 Task: Add an event with the title Second Team Building Activity: Charity Volunteer Work, date '2024/04/08', time 9:40 AM to 11:40 AMand add a description: During the meeting, you will have the chance to present an overview of your business, highlighting key aspects such as your product or service, target market, competitive advantage, and growth potential. This presentation should provide a clear understanding of your business model and value proposition, captivating the interest of the potential investor.Select event color  Basil . Add location for the event as: San Francisco, USA, logged in from the account softage.8@softage.netand send the event invitation to softage.6@softage.net and softage.1@softage.net. Set a reminder for the event Every weekday(Monday to Friday)
Action: Mouse moved to (32, 95)
Screenshot: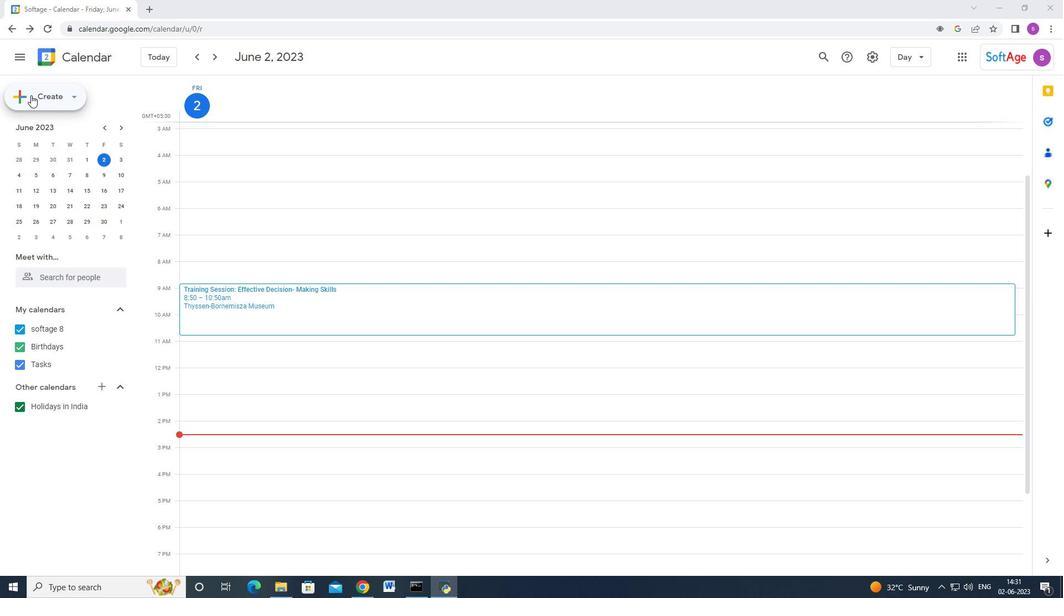 
Action: Mouse pressed left at (31, 95)
Screenshot: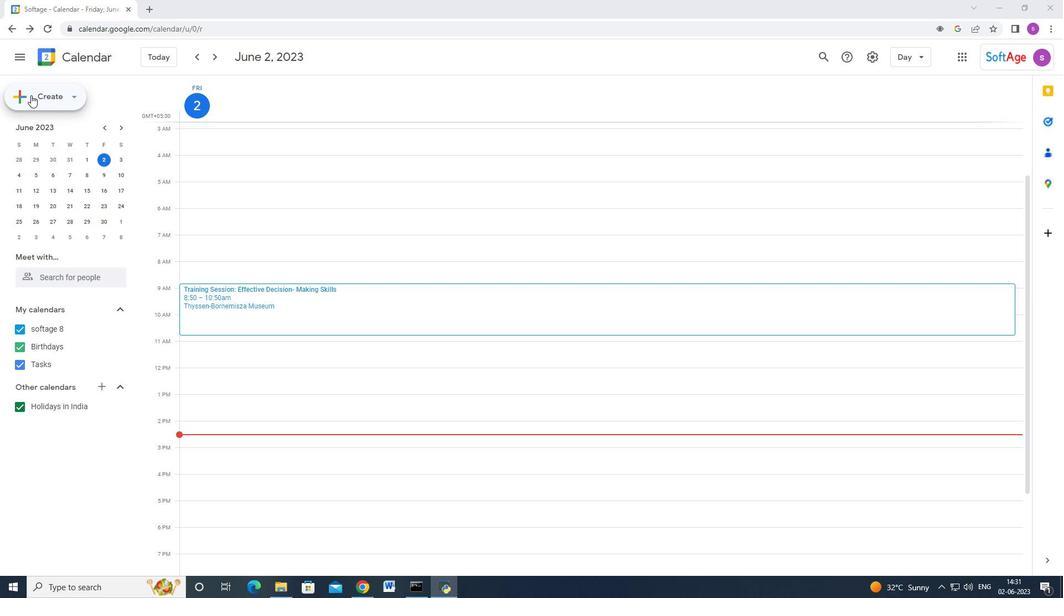 
Action: Mouse moved to (49, 125)
Screenshot: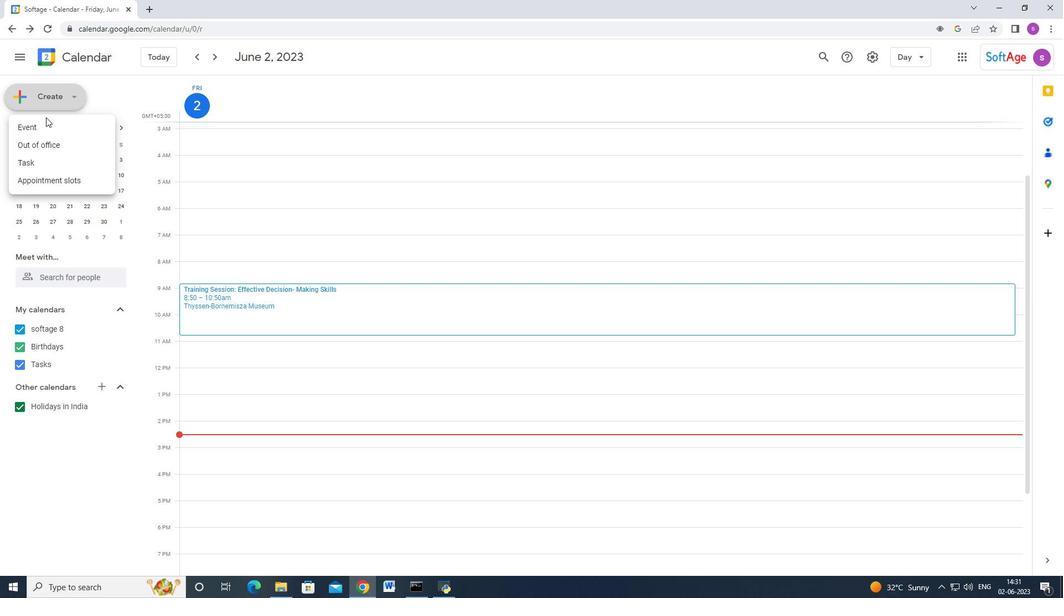 
Action: Mouse pressed left at (49, 125)
Screenshot: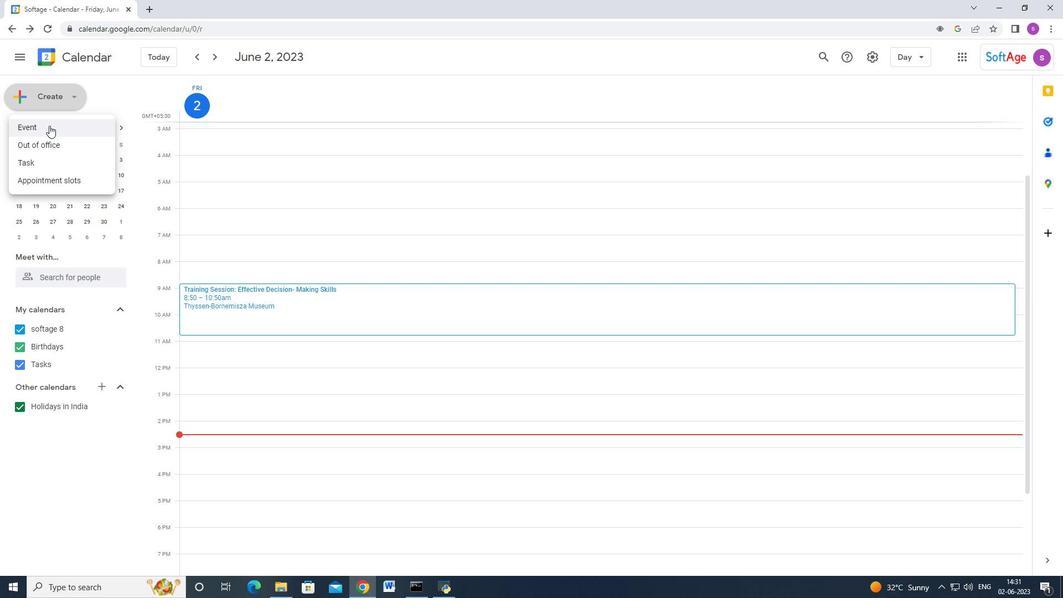 
Action: Mouse moved to (630, 431)
Screenshot: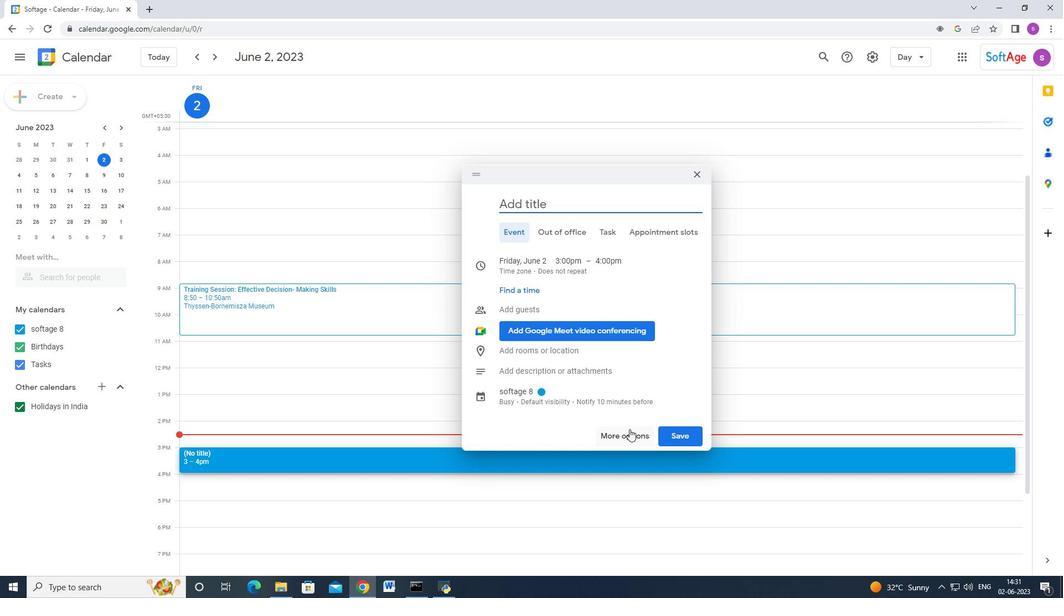 
Action: Mouse pressed left at (630, 431)
Screenshot: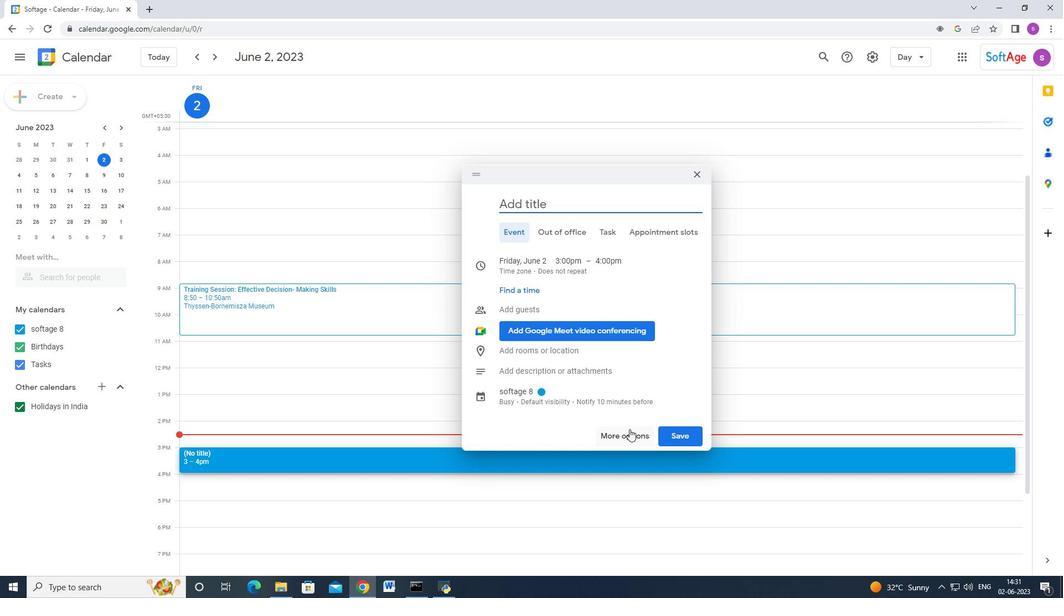 
Action: Mouse moved to (132, 83)
Screenshot: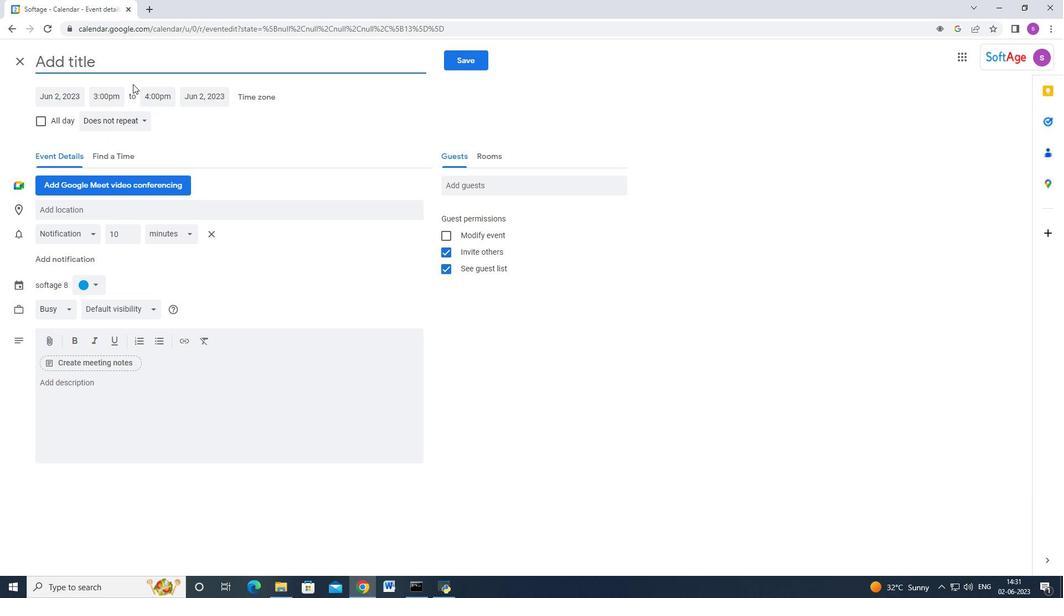 
Action: Key pressed <Key.shift_r>Secib<Key.backspace><Key.backspace>ond<Key.space><Key.shift>Team<Key.space><Key.shift>Building<Key.space><Key.shift_r>Activity<Key.shift>:<Key.space><Key.shift>Charity<Key.space>vo<Key.backspace><Key.backspace><Key.shift>Volunterr<Key.space><Key.shift_r>W<Key.backspace><Key.backspace><Key.backspace><Key.backspace>er<Key.space><Key.shift_r>Work
Screenshot: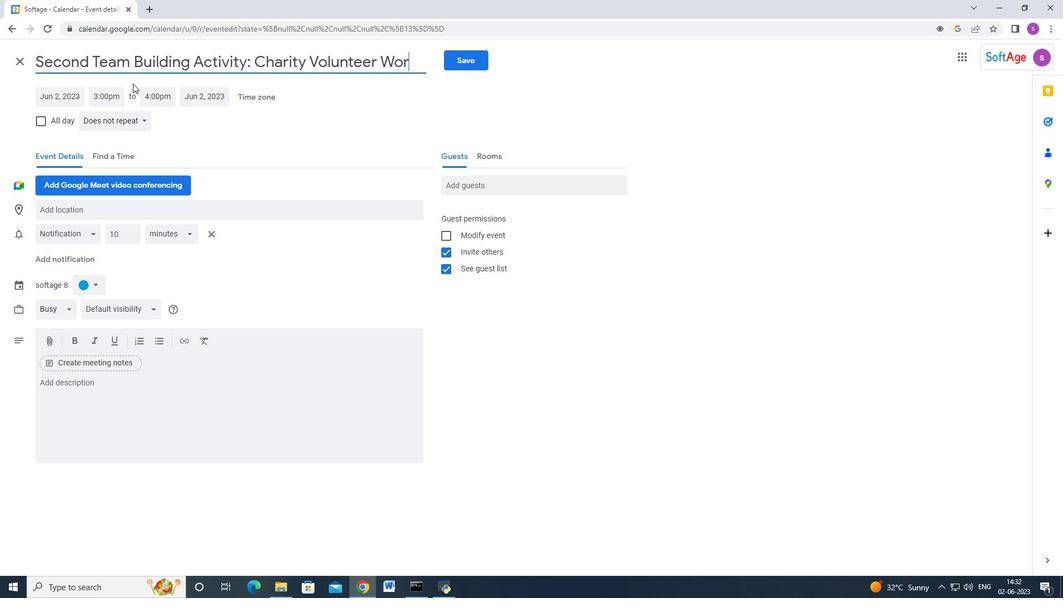 
Action: Mouse moved to (77, 95)
Screenshot: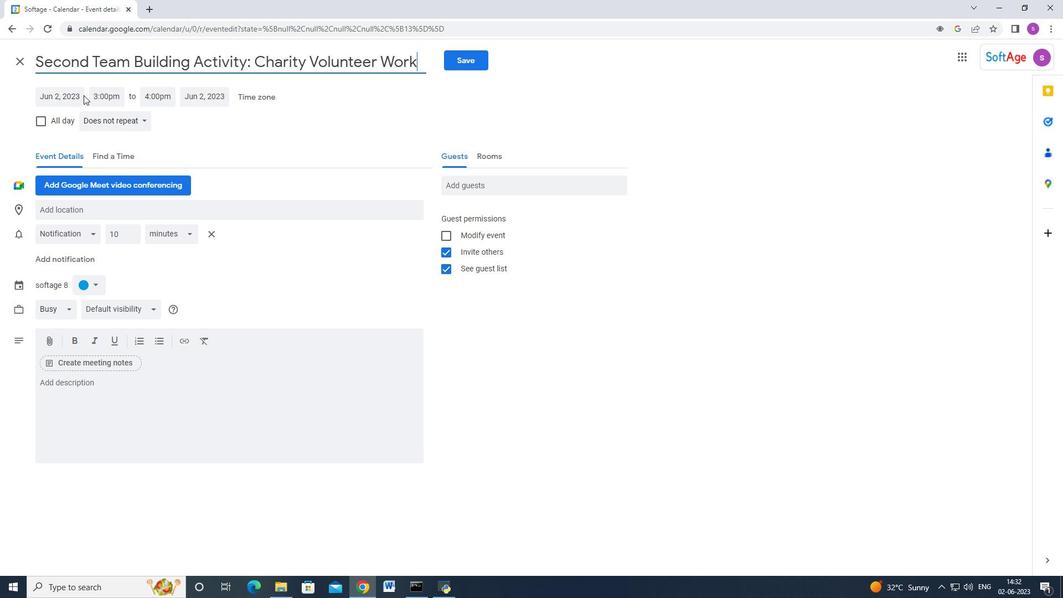 
Action: Mouse pressed left at (77, 95)
Screenshot: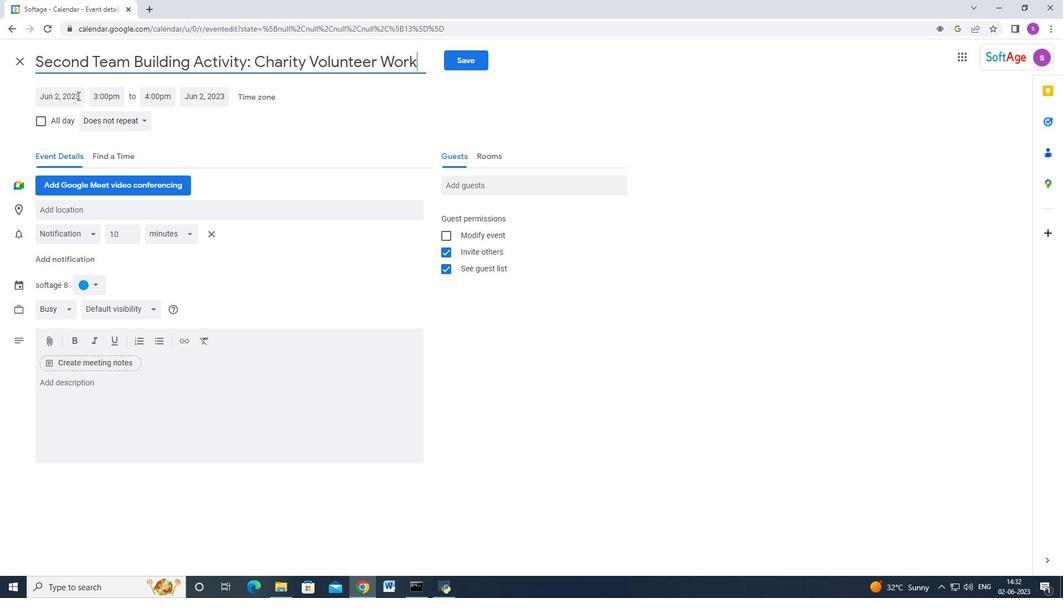 
Action: Mouse moved to (176, 118)
Screenshot: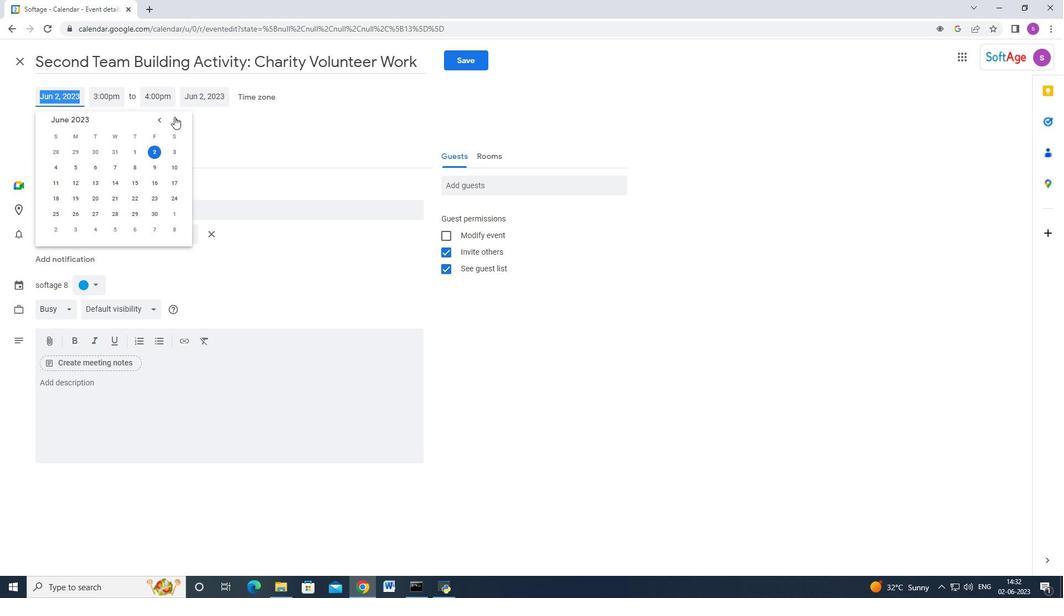 
Action: Mouse pressed left at (176, 118)
Screenshot: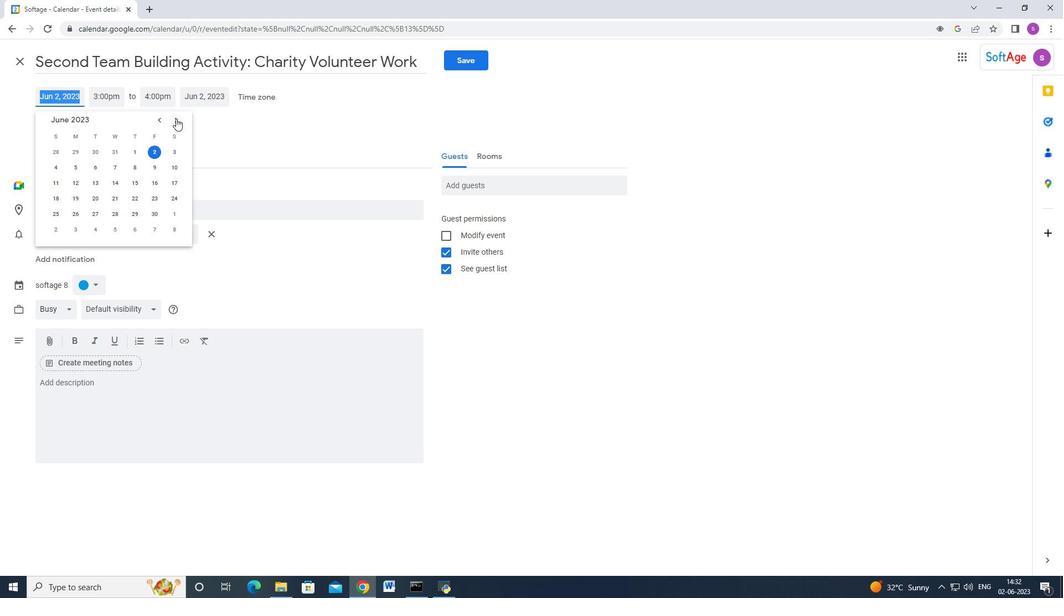 
Action: Mouse pressed left at (176, 118)
Screenshot: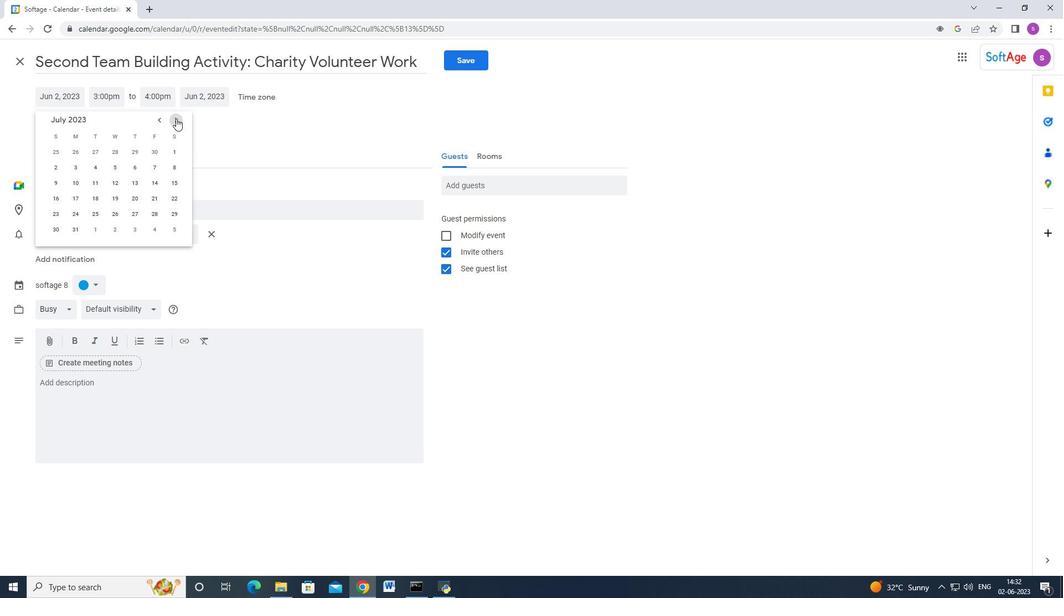 
Action: Mouse pressed left at (176, 118)
Screenshot: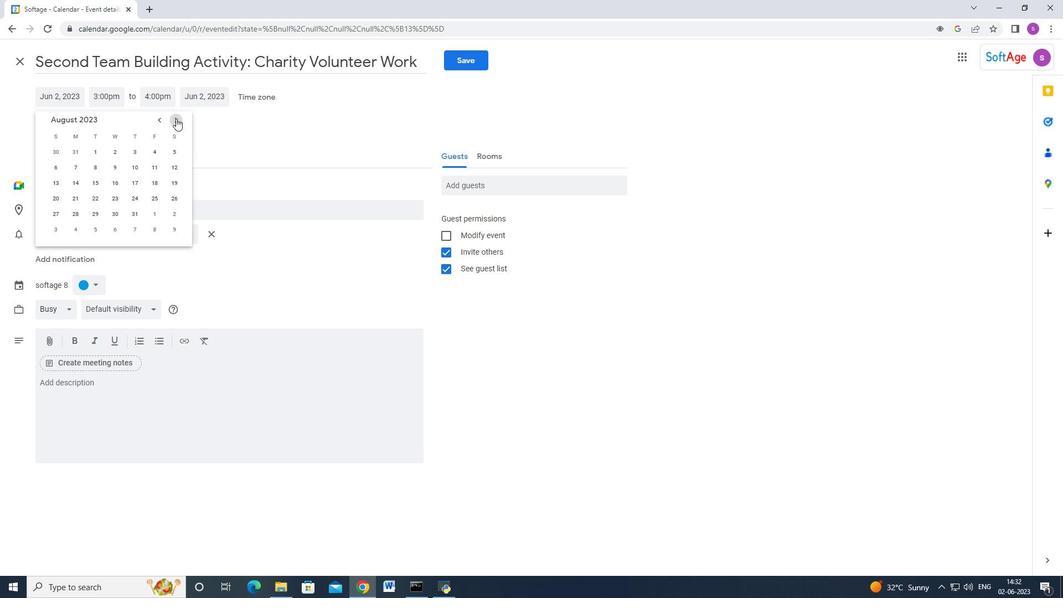 
Action: Mouse pressed left at (176, 118)
Screenshot: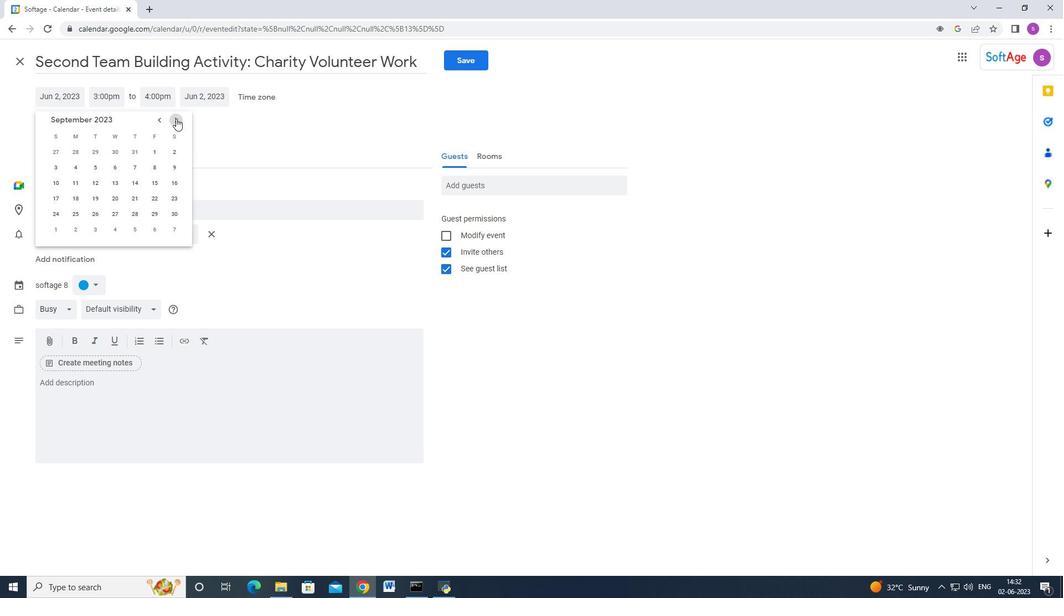 
Action: Mouse pressed left at (176, 118)
Screenshot: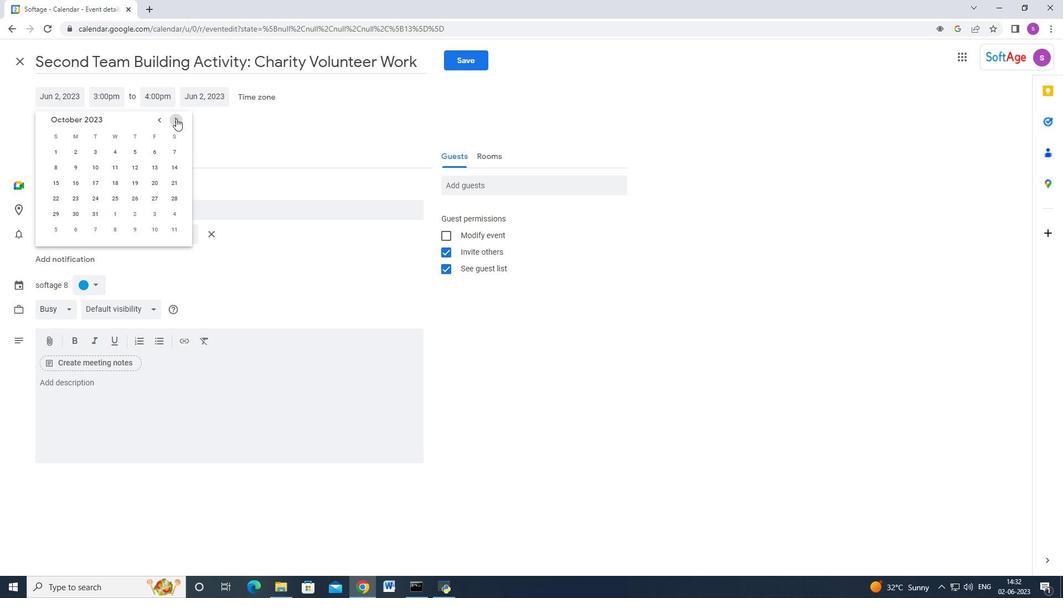 
Action: Mouse pressed left at (176, 118)
Screenshot: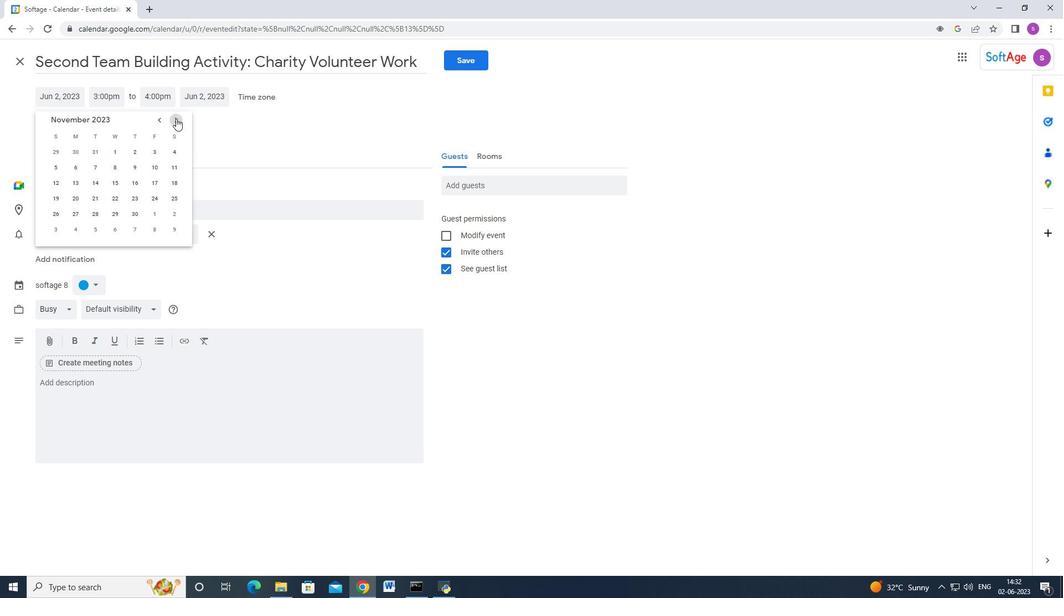 
Action: Mouse pressed left at (176, 118)
Screenshot: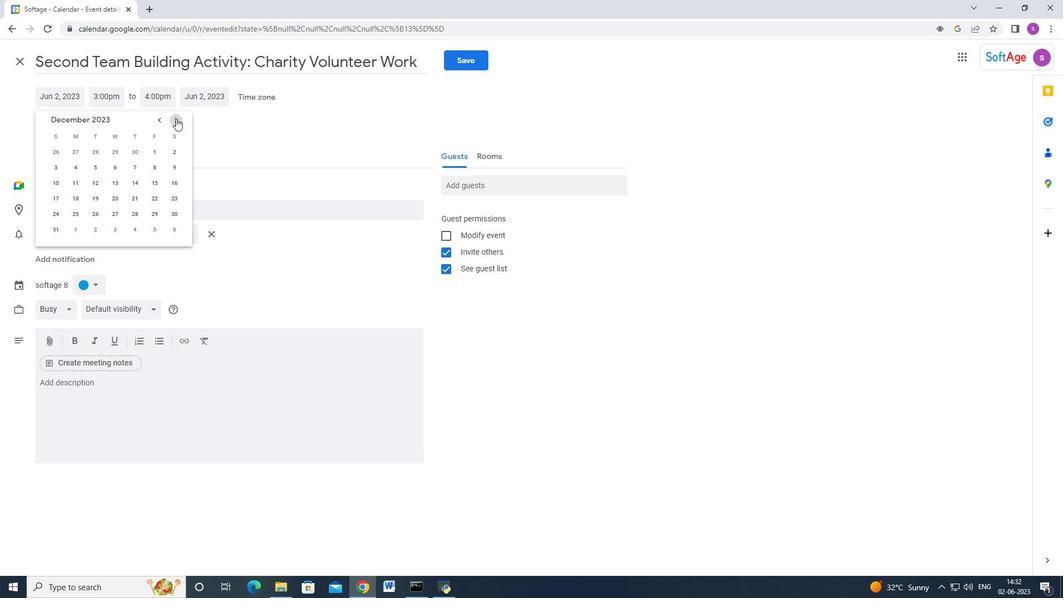 
Action: Mouse pressed left at (176, 118)
Screenshot: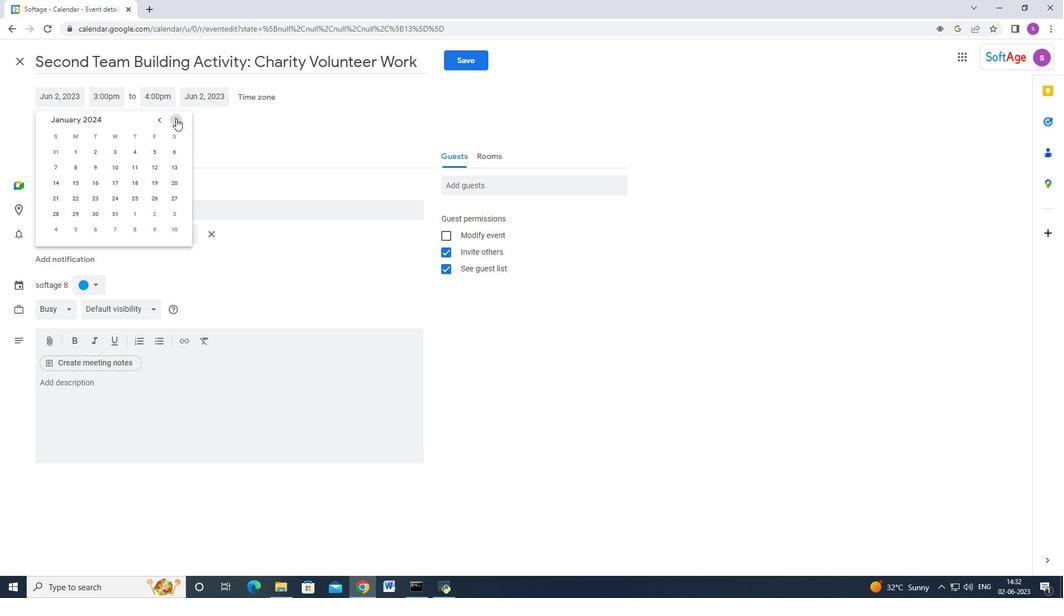 
Action: Mouse pressed left at (176, 118)
Screenshot: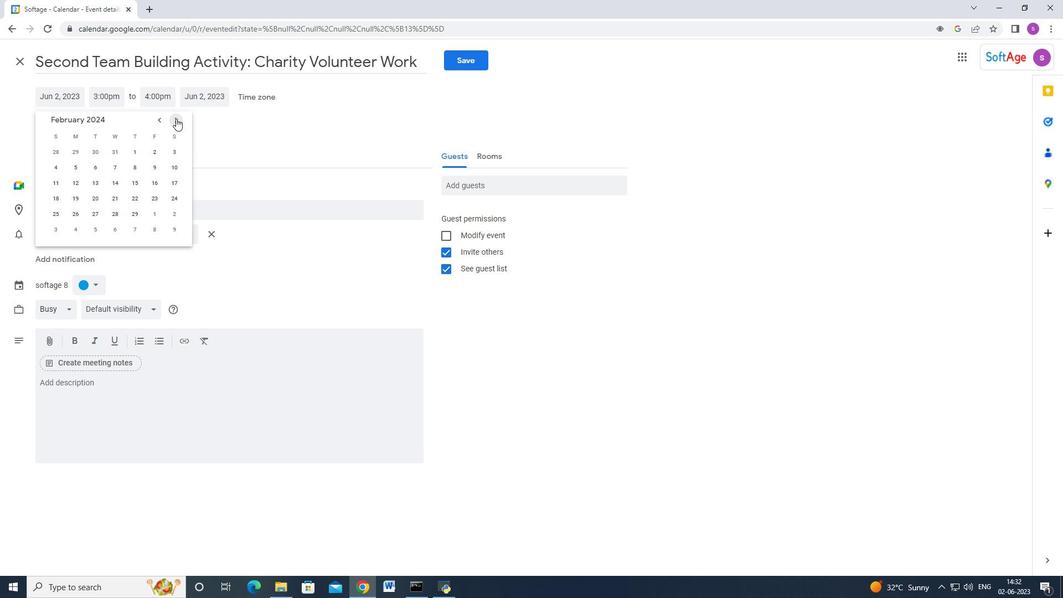 
Action: Mouse pressed left at (176, 118)
Screenshot: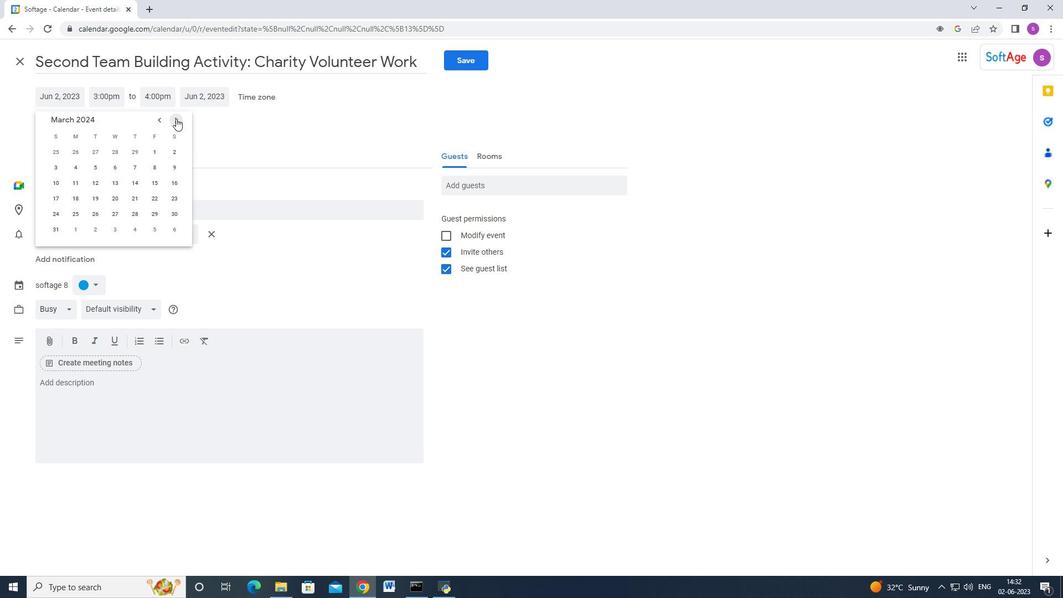 
Action: Mouse moved to (77, 166)
Screenshot: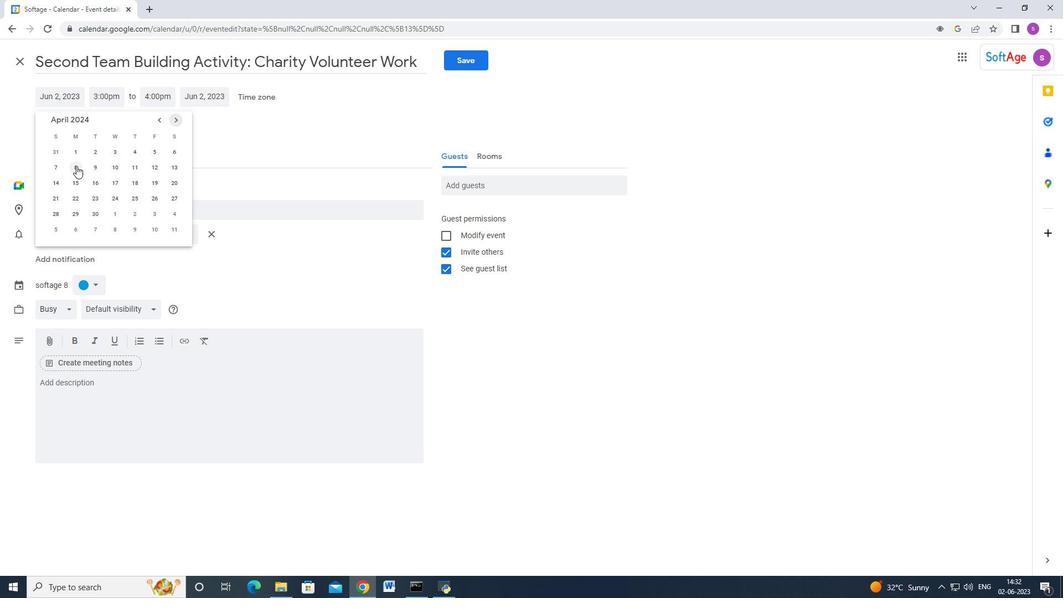 
Action: Mouse pressed left at (77, 166)
Screenshot: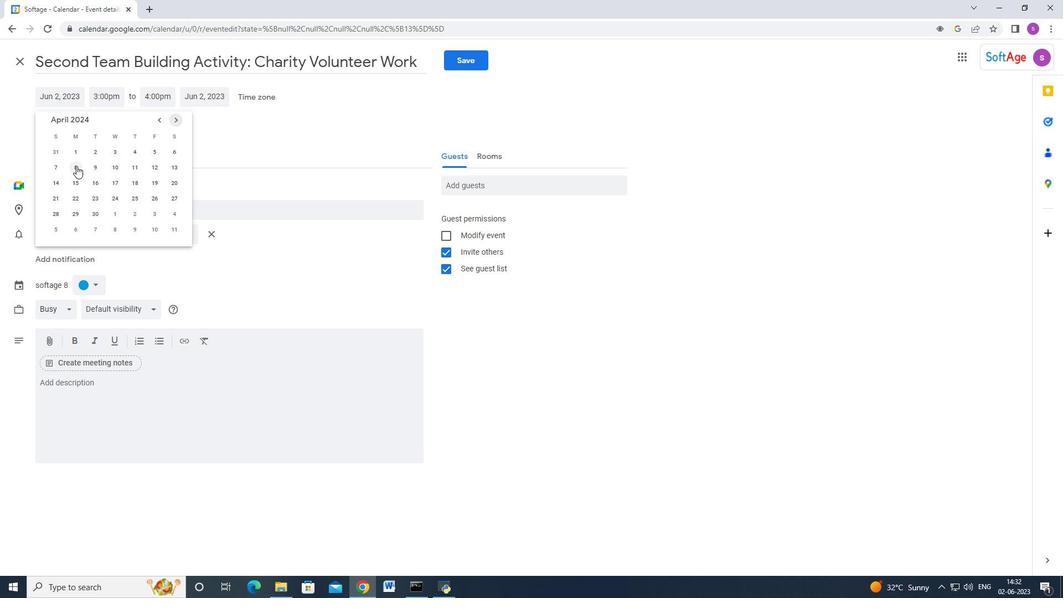 
Action: Mouse moved to (105, 96)
Screenshot: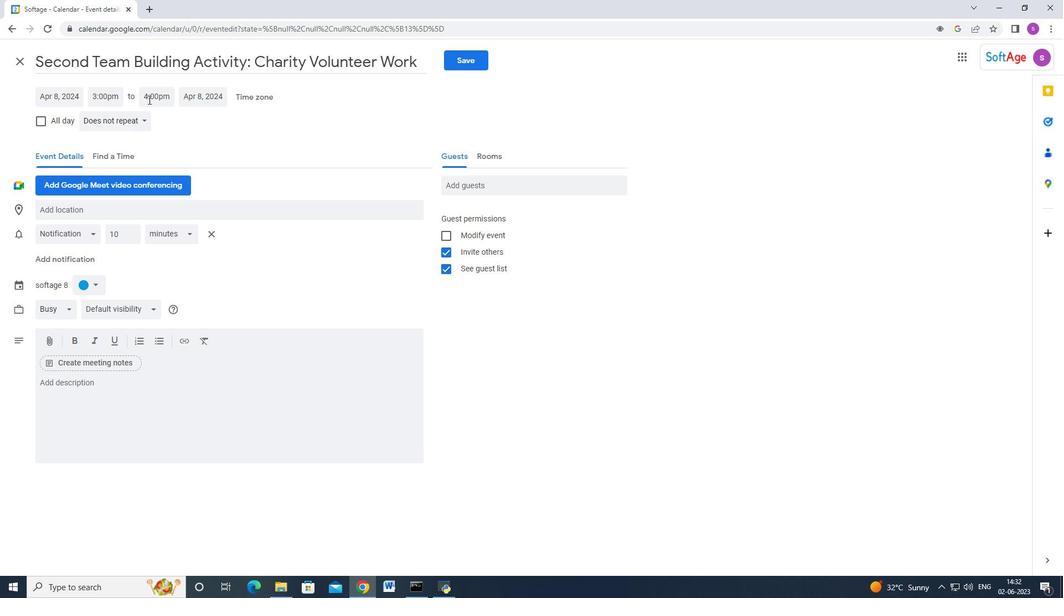 
Action: Mouse pressed left at (105, 96)
Screenshot: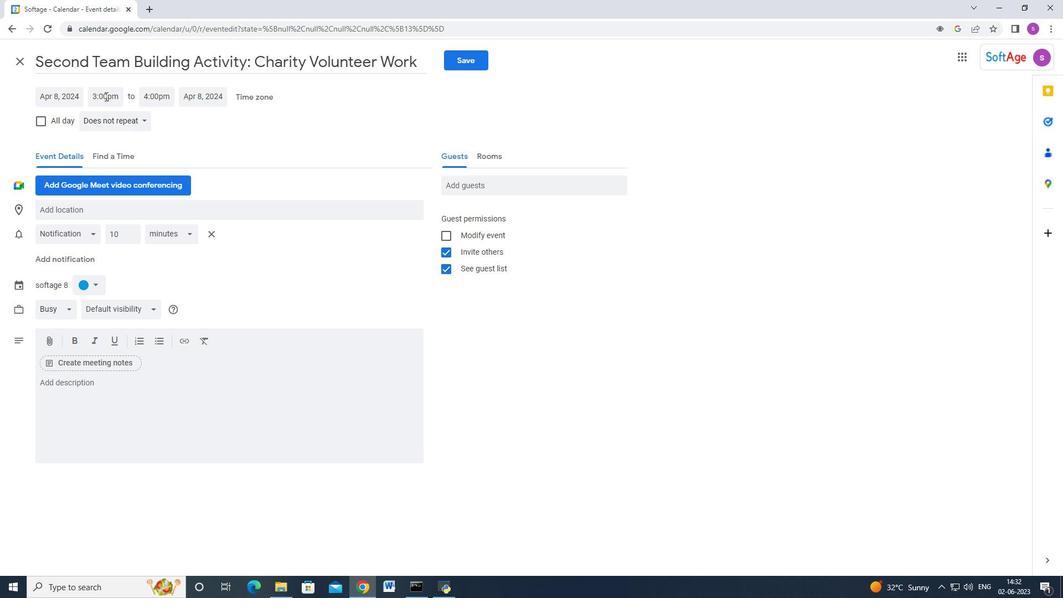 
Action: Key pressed 8<Key.backspace>9<Key.shift>:40am<Key.enter><Key.tab><Key.backspace>11<Key.shift>:40am<Key.enter>
Screenshot: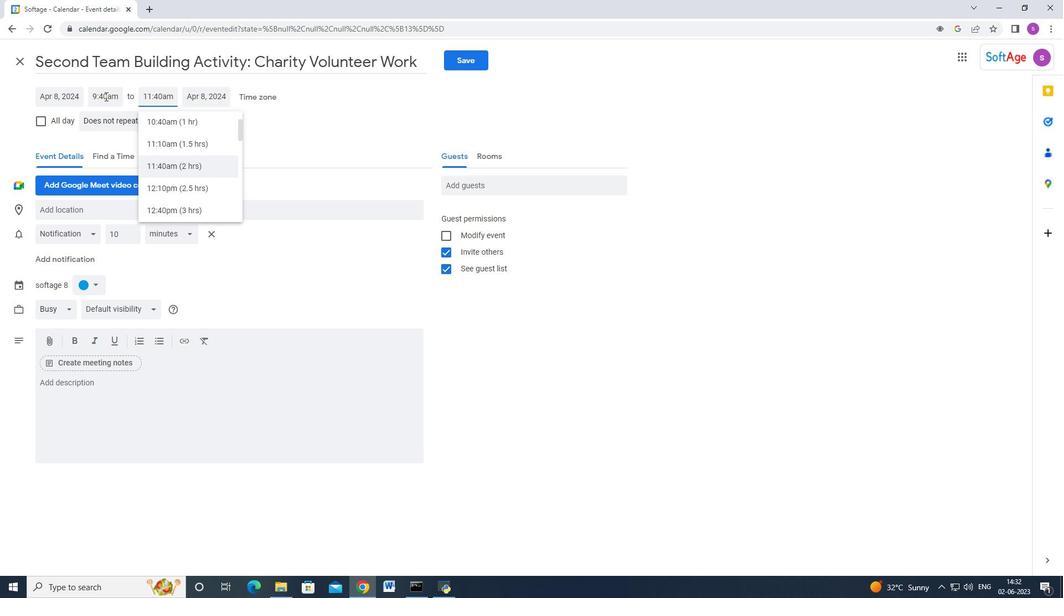 
Action: Mouse moved to (134, 398)
Screenshot: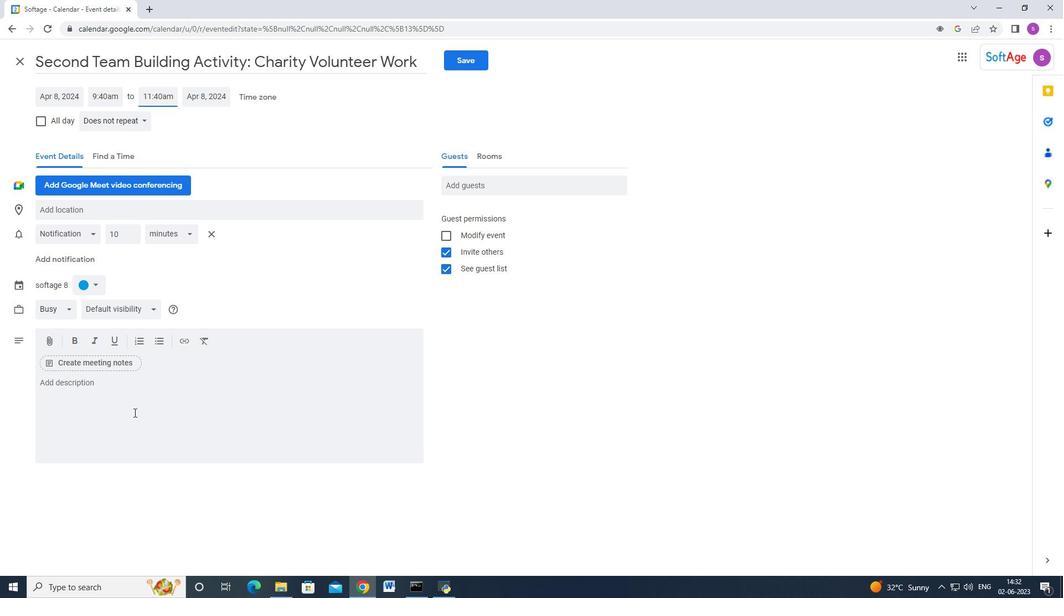 
Action: Mouse pressed left at (134, 398)
Screenshot: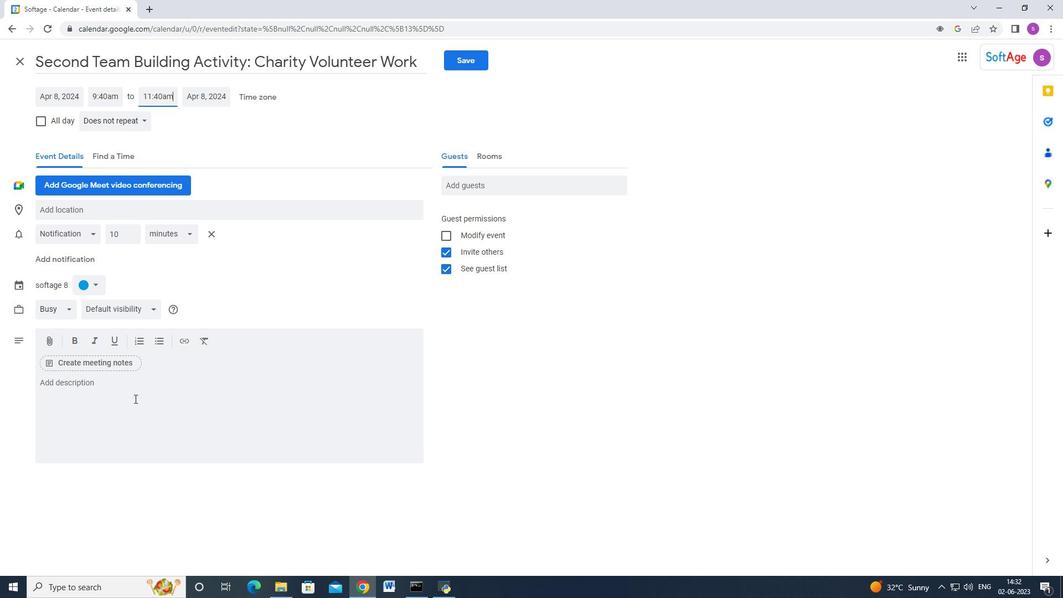 
Action: Key pressed <Key.shift>The<Key.backspace><Key.backspace><Key.backspace><Key.shift>During<Key.space>the<Key.space>meeting,<Key.space>you<Key.space>will<Key.space>have<Key.space>the<Key.space>chance<Key.space>to<Key.space>present<Key.space>an<Key.space>overview<Key.space>of<Key.space>your<Key.space>buisne<Key.backspace><Key.backspace><Key.backspace><Key.backspace>siness,<Key.space>highlightn<Key.backspace>ing<Key.space>key<Key.space>aspects<Key.space>such<Key.space>as<Key.space>your<Key.space>product<Key.space>or<Key.space>service,<Key.space>target<Key.space>market,<Key.space>competitive<Key.space>advantage,<Key.space>and<Key.space>growth<Key.space>potential.<Key.shift><Key.space><Key.shift>This<Key.space>presentation<Key.space>should<Key.space>provide<Key.space>a<Key.space>clear<Key.space>understanding<Key.space>of<Key.space>your<Key.space>bui<Key.backspace>siness<Key.space>model<Key.space>and<Key.space>value<Key.space>proposition,<Key.space>captivation<Key.space><Key.backspace><Key.backspace><Key.backspace>ng<Key.space>the<Key.space>interest<Key.space>of<Key.space>the<Key.space>potential<Key.space>investor.
Screenshot: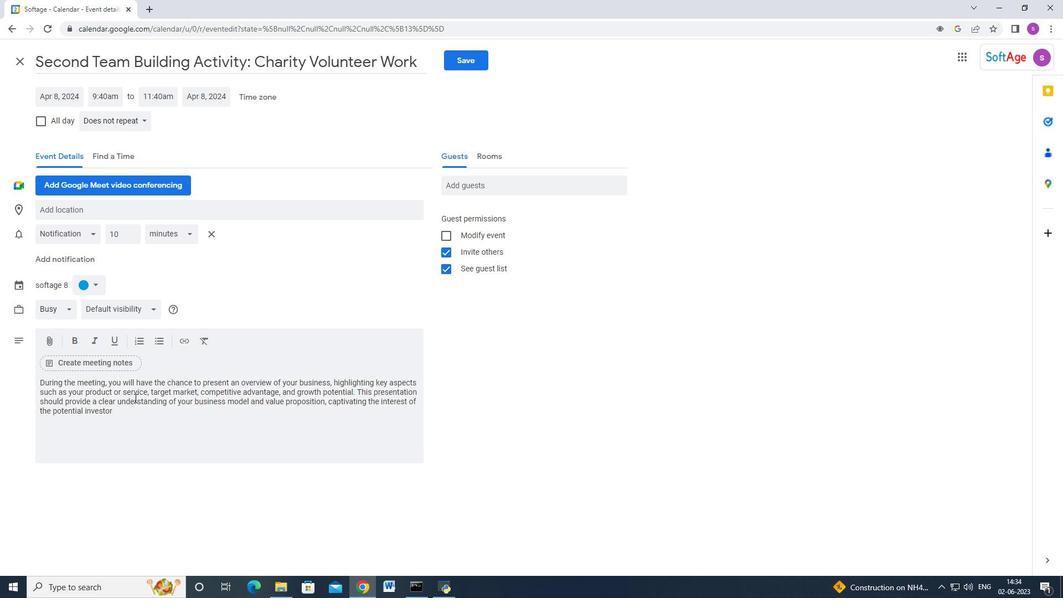 
Action: Mouse moved to (97, 286)
Screenshot: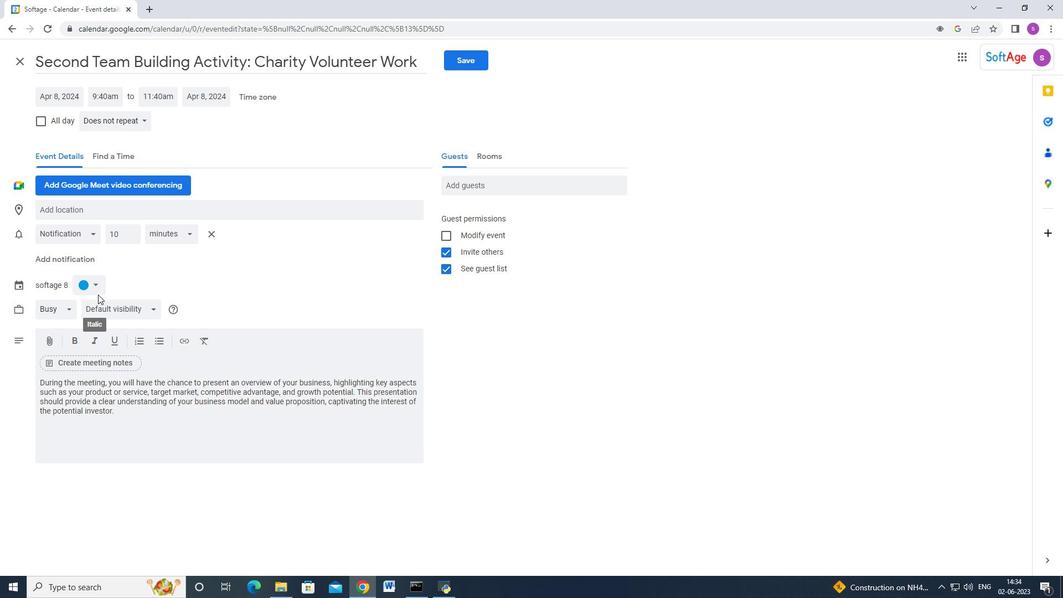 
Action: Mouse pressed left at (97, 286)
Screenshot: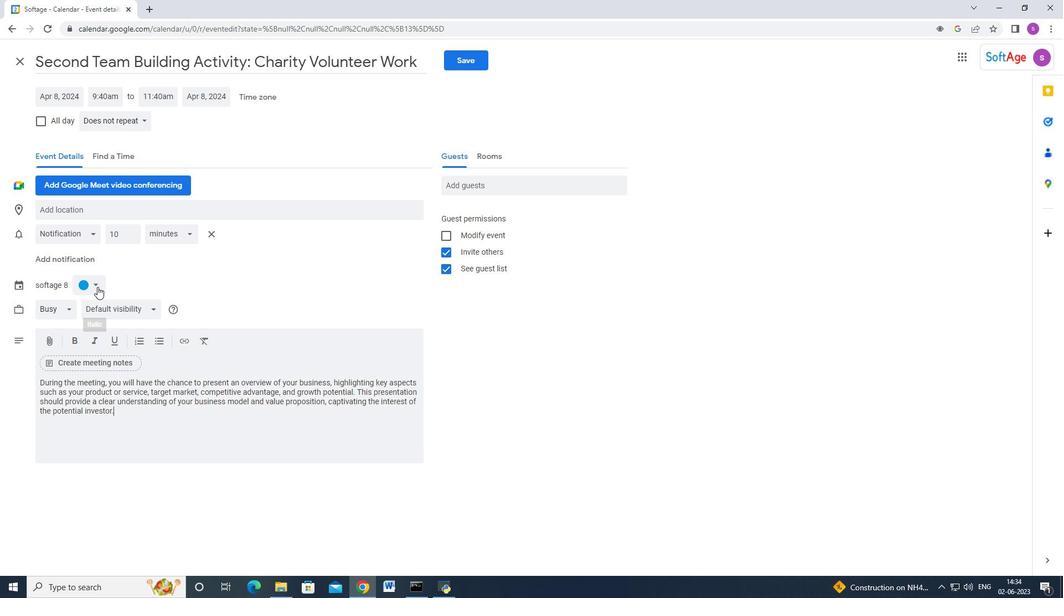 
Action: Mouse moved to (95, 311)
Screenshot: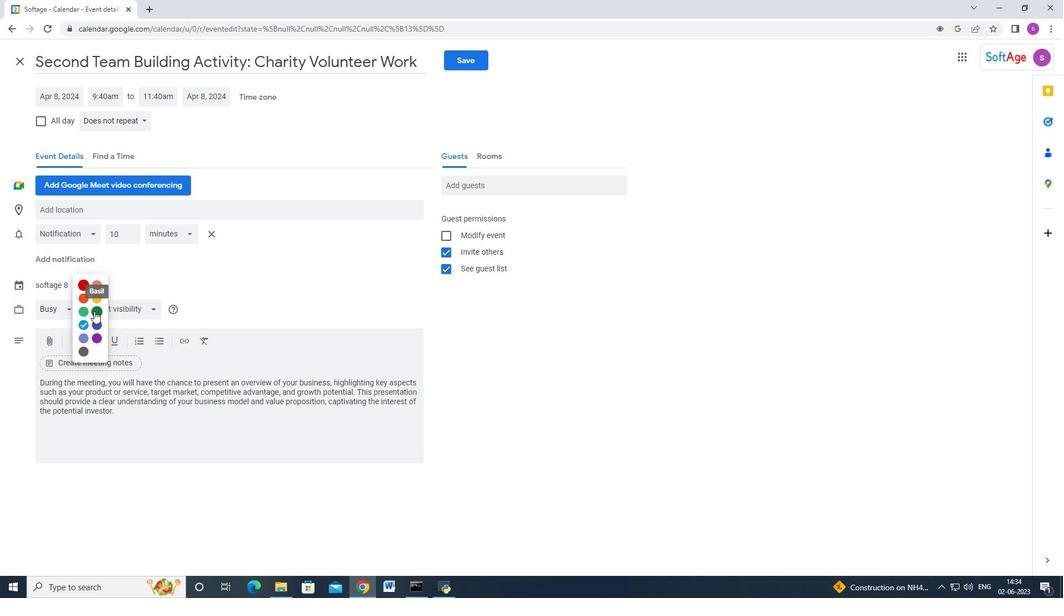 
Action: Mouse pressed left at (95, 311)
Screenshot: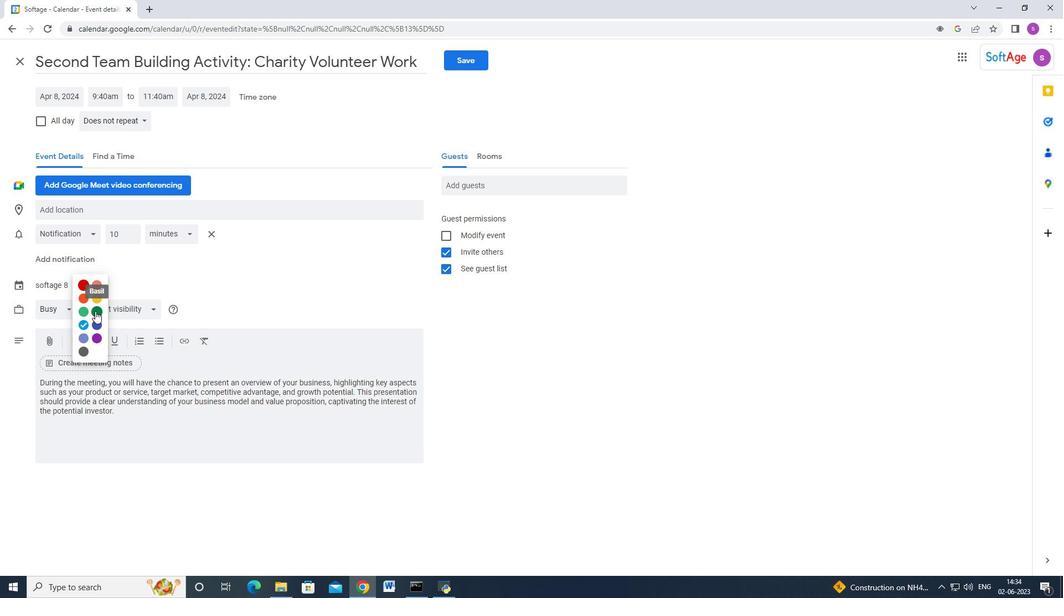 
Action: Mouse moved to (141, 213)
Screenshot: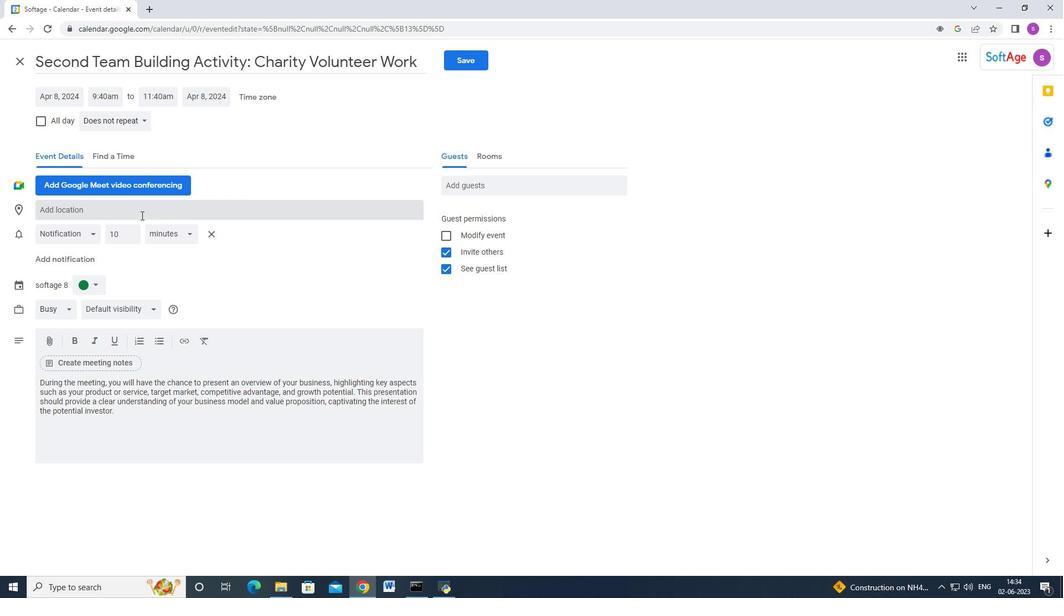 
Action: Mouse pressed left at (141, 213)
Screenshot: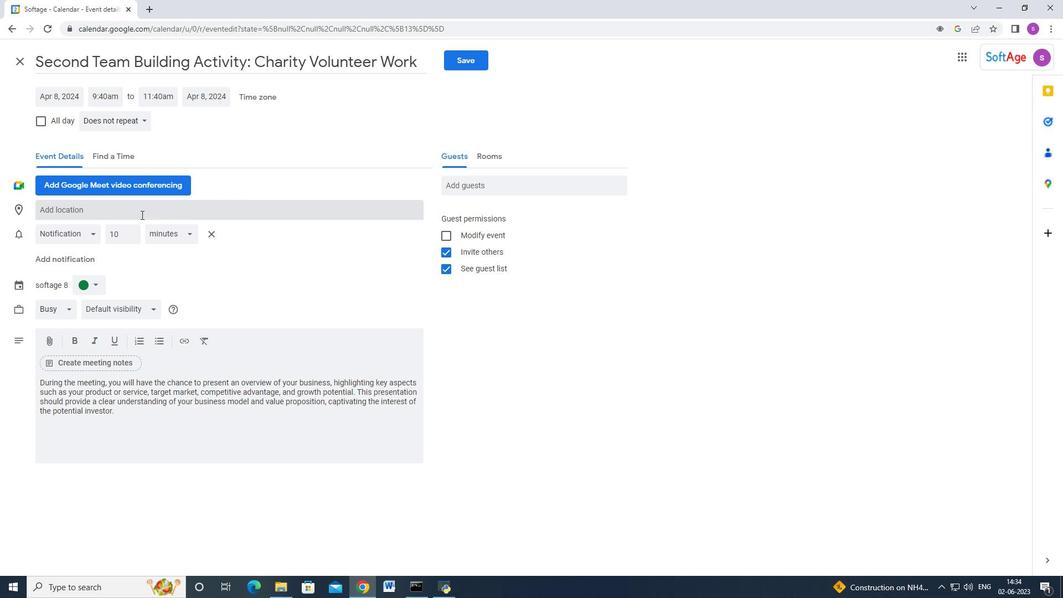 
Action: Key pressed <Key.shift><Key.shift><Key.shift><Key.shift>F<Key.backspace><Key.shift_r>San<Key.space><Key.shift>Frac<Key.backspace>ns<Key.backspace>cisco,<Key.space><Key.shift_r>California
Screenshot: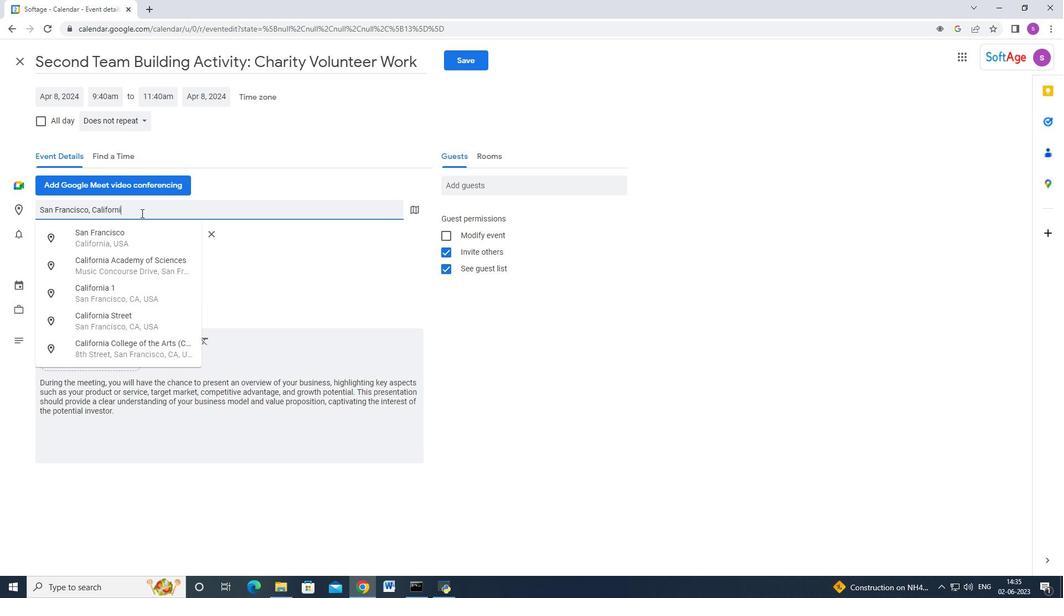 
Action: Mouse moved to (131, 241)
Screenshot: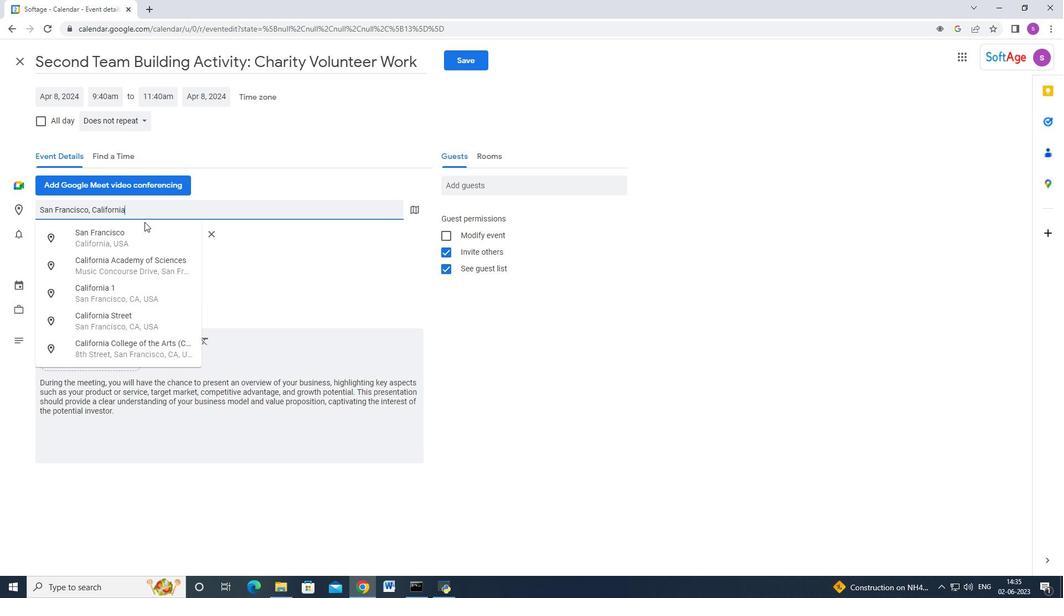 
Action: Mouse pressed left at (131, 241)
Screenshot: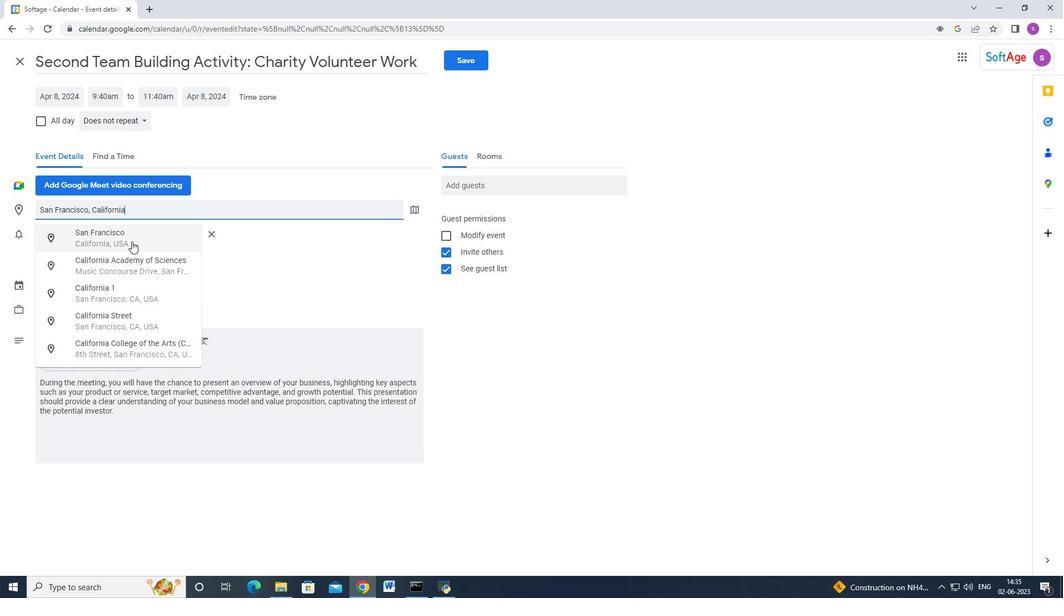 
Action: Mouse moved to (482, 186)
Screenshot: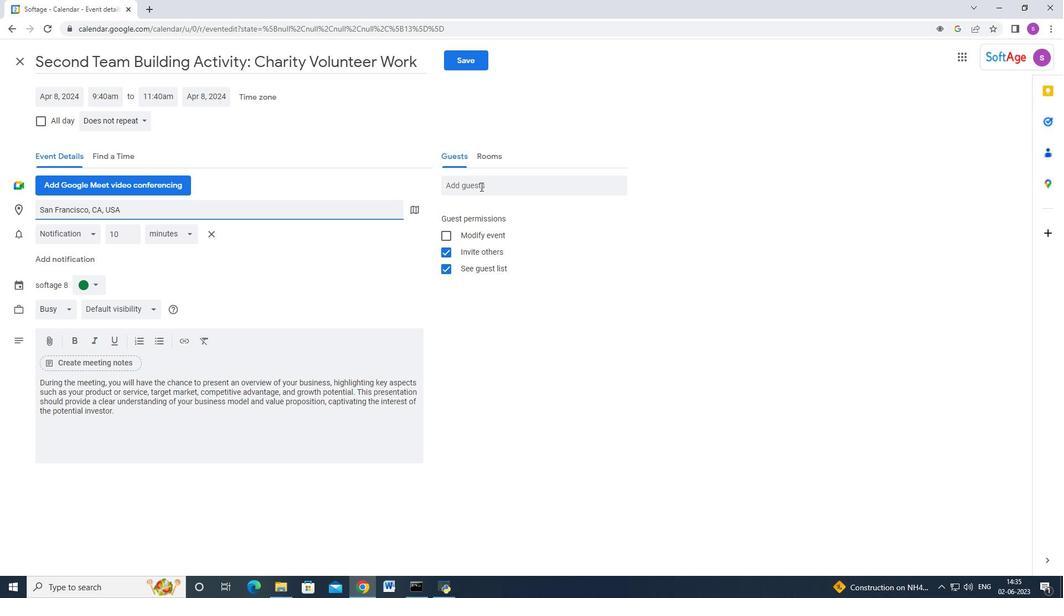 
Action: Mouse pressed left at (482, 186)
Screenshot: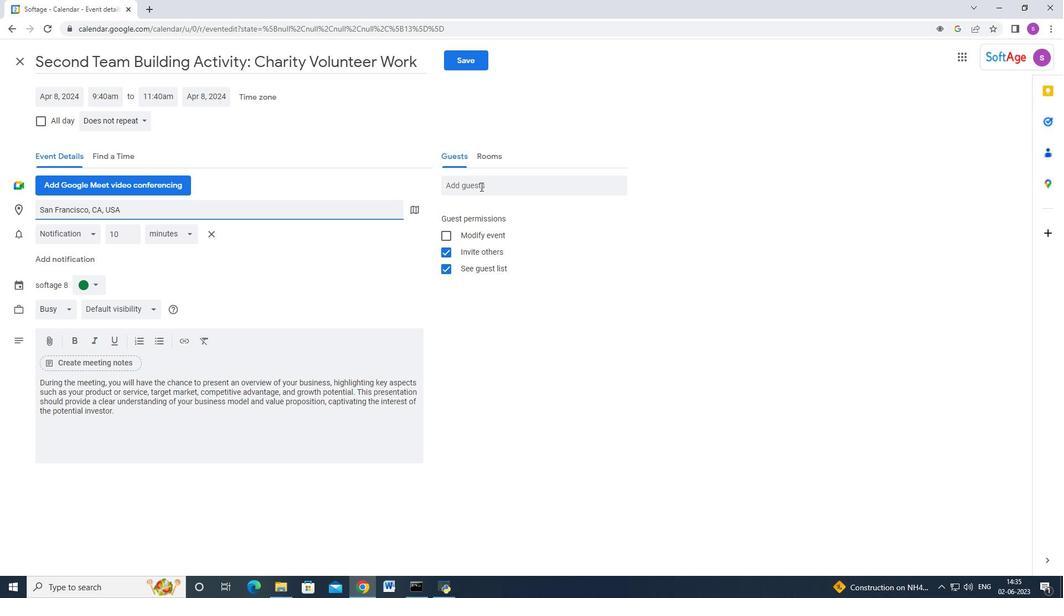 
Action: Mouse moved to (482, 187)
Screenshot: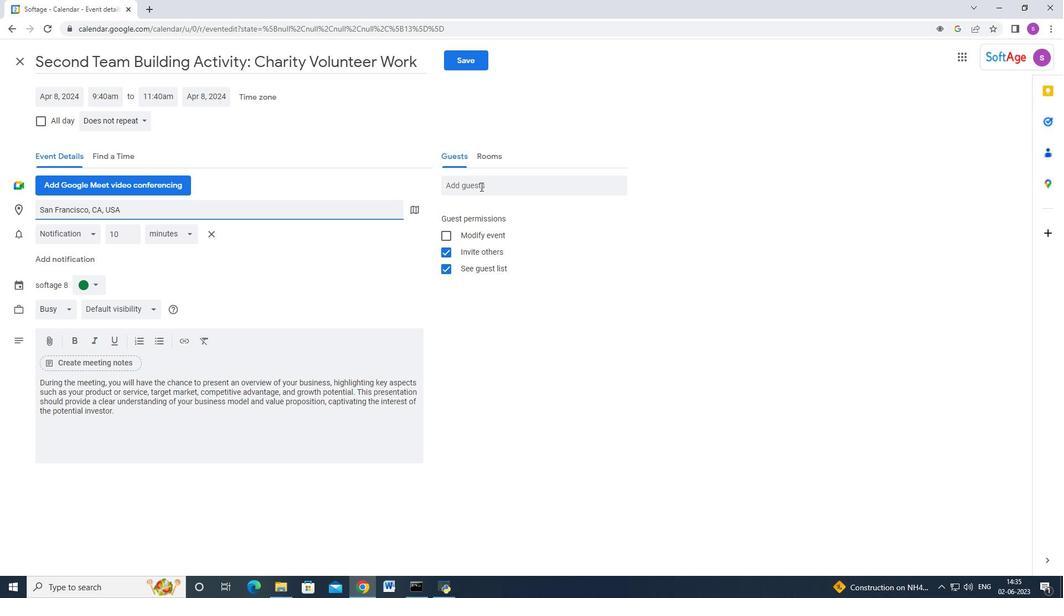 
Action: Key pressed softage.6<Key.shift_r>@softage.net<Key.enter>softage.1<Key.shift_r>@softage.net<Key.enter>
Screenshot: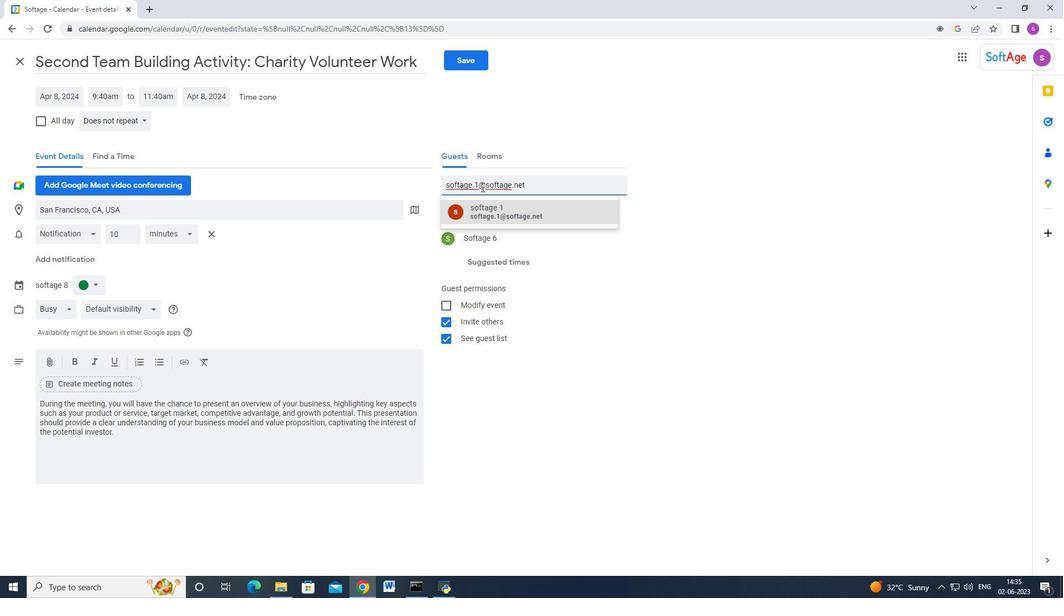 
Action: Mouse moved to (132, 123)
Screenshot: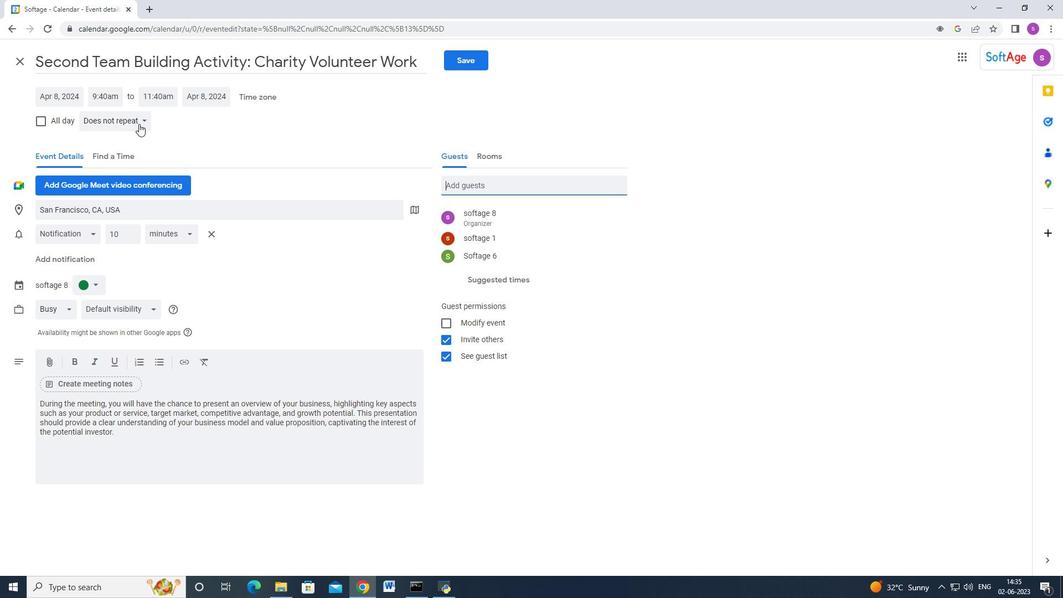 
Action: Mouse pressed left at (132, 123)
Screenshot: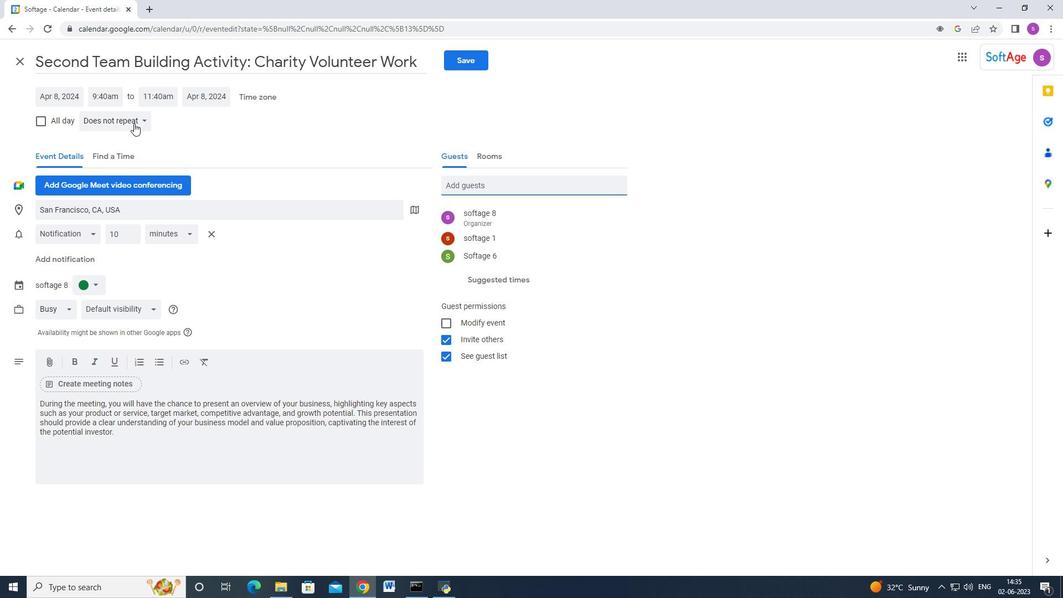 
Action: Mouse moved to (189, 216)
Screenshot: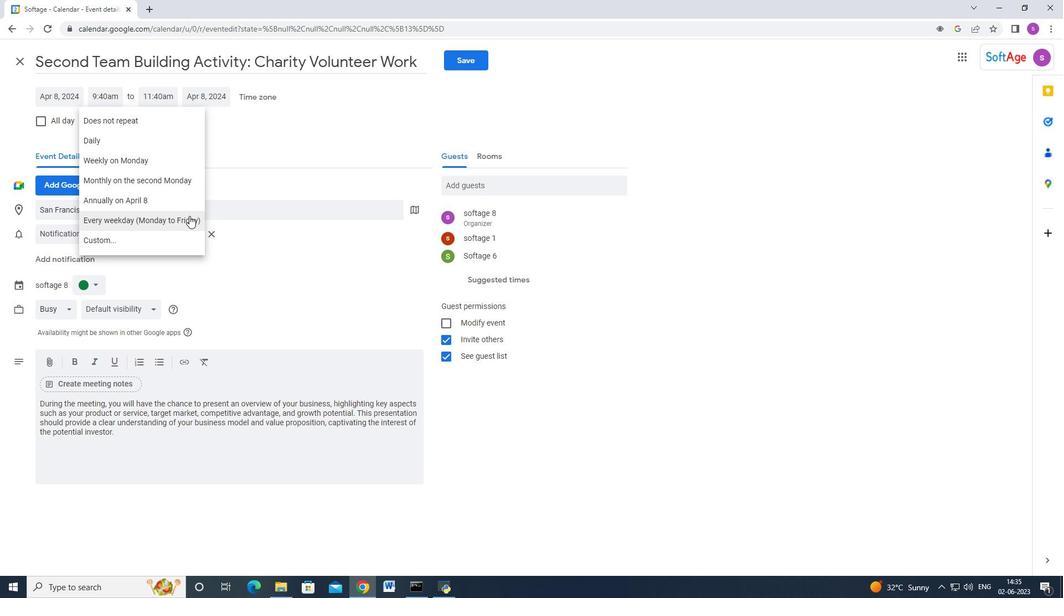 
Action: Mouse pressed left at (189, 216)
Screenshot: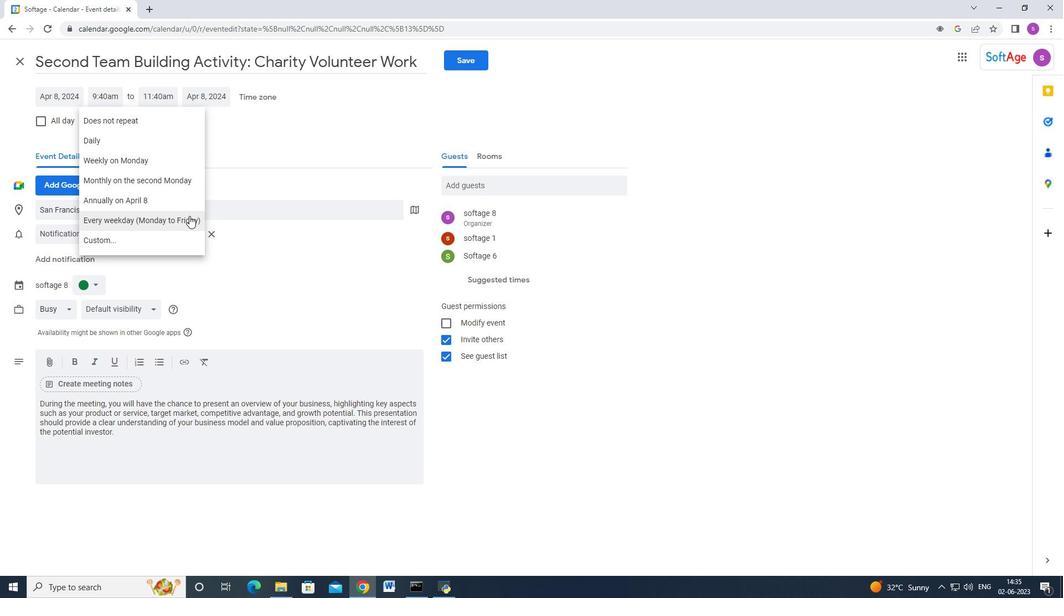 
Action: Mouse moved to (472, 57)
Screenshot: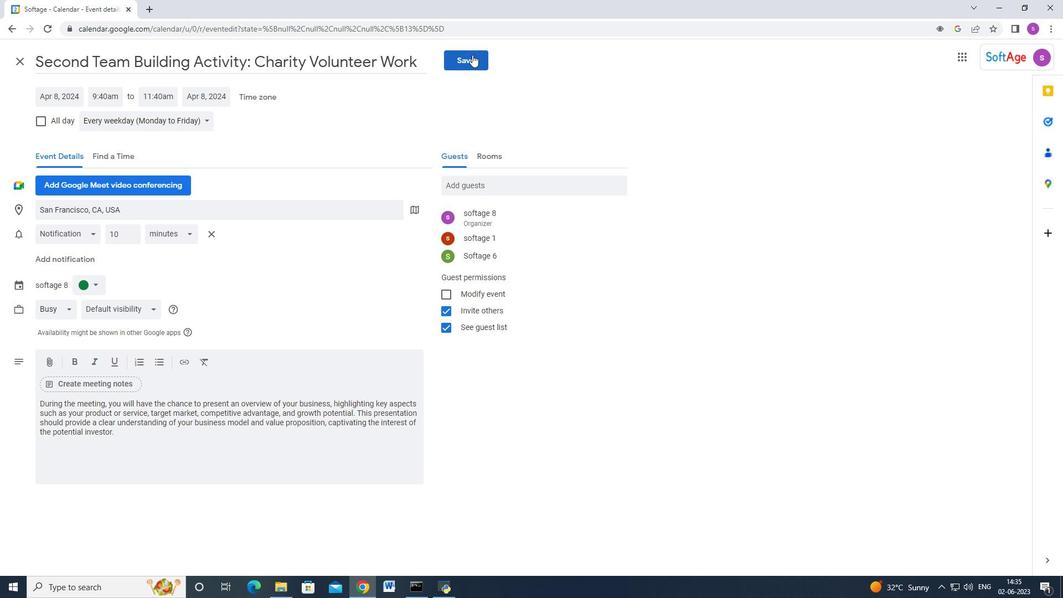 
Action: Mouse pressed left at (472, 57)
Screenshot: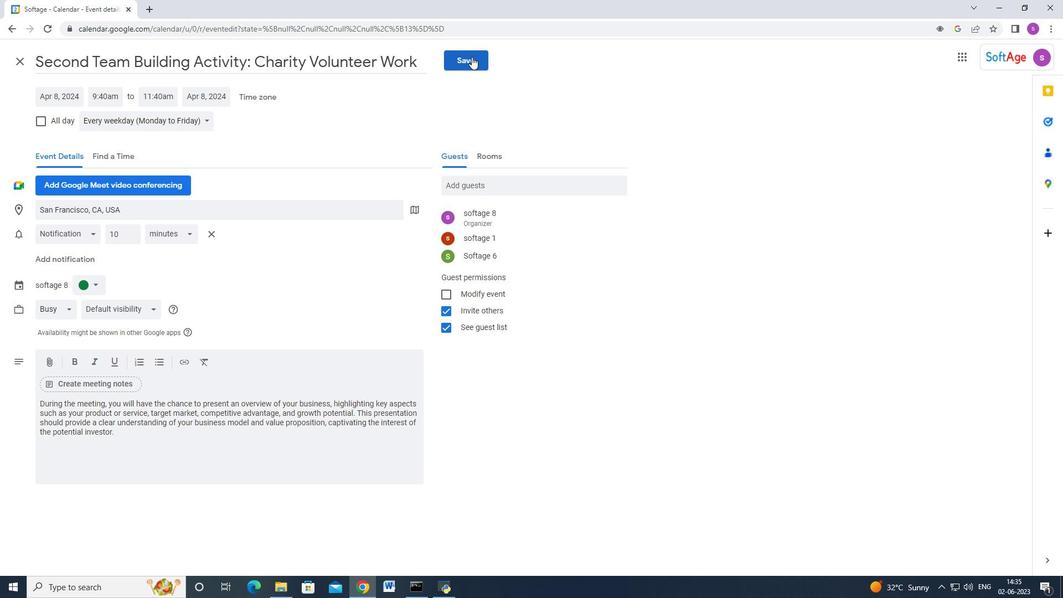 
Action: Mouse moved to (594, 337)
Screenshot: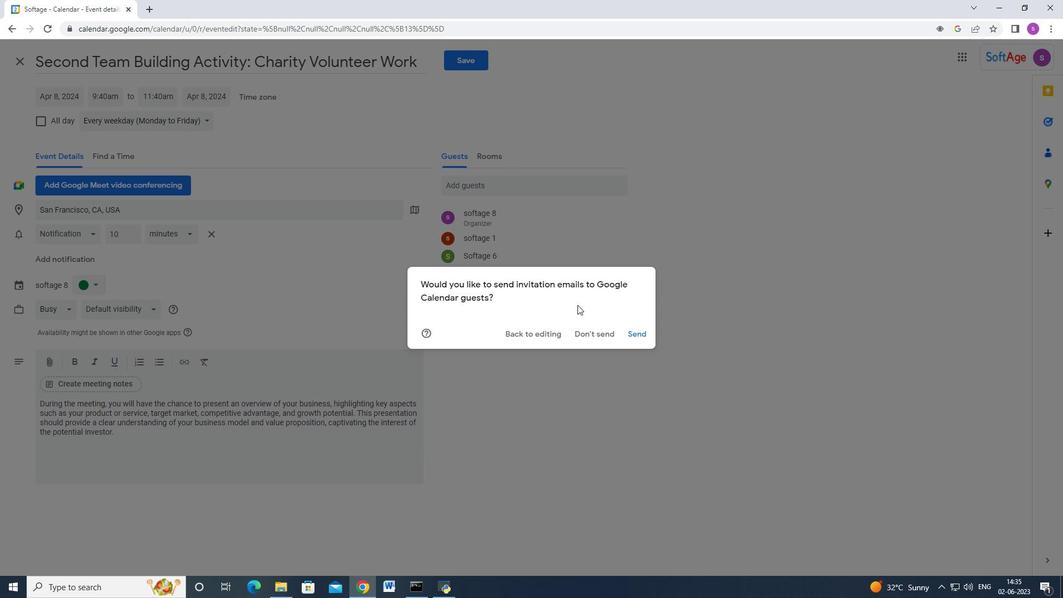 
